 Task: Insert the text " He is a good boy.".
Action: Mouse moved to (109, 82)
Screenshot: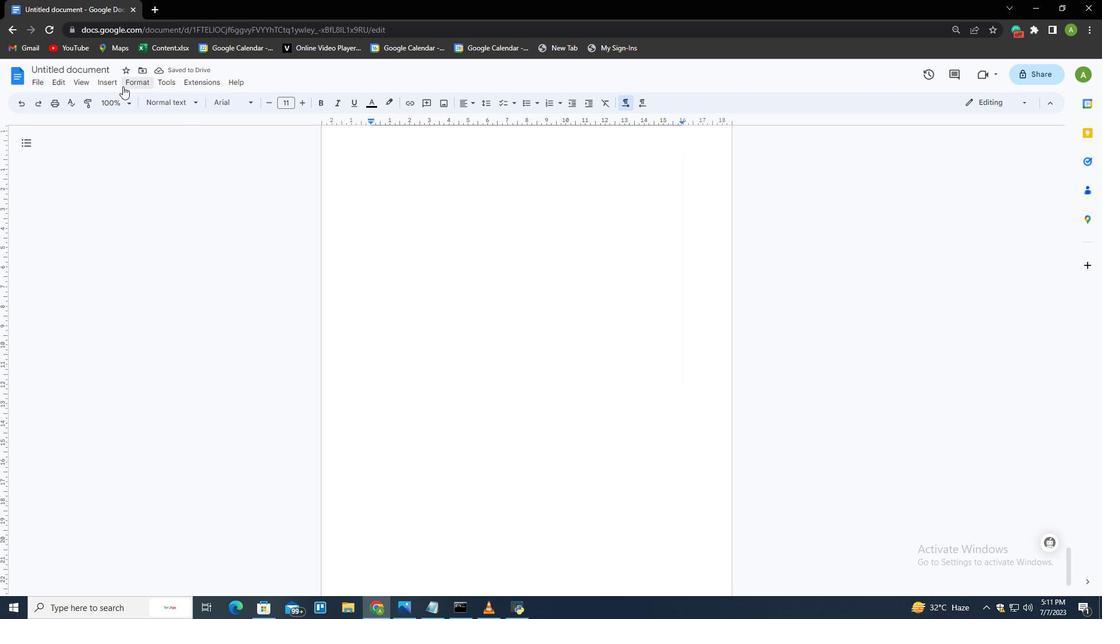 
Action: Mouse pressed left at (109, 82)
Screenshot: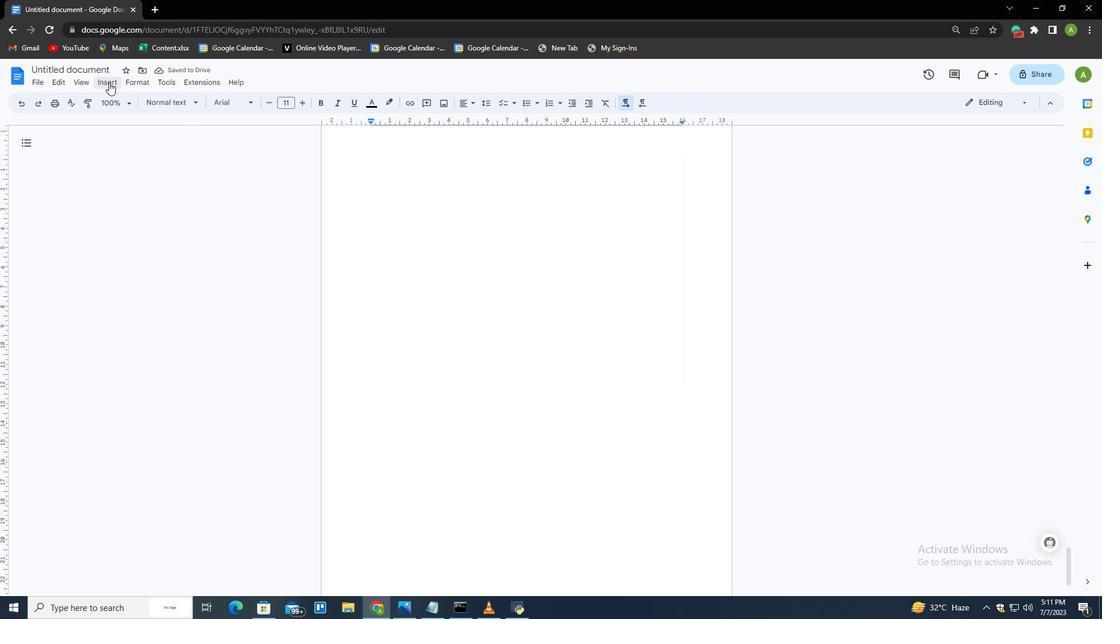 
Action: Mouse moved to (132, 133)
Screenshot: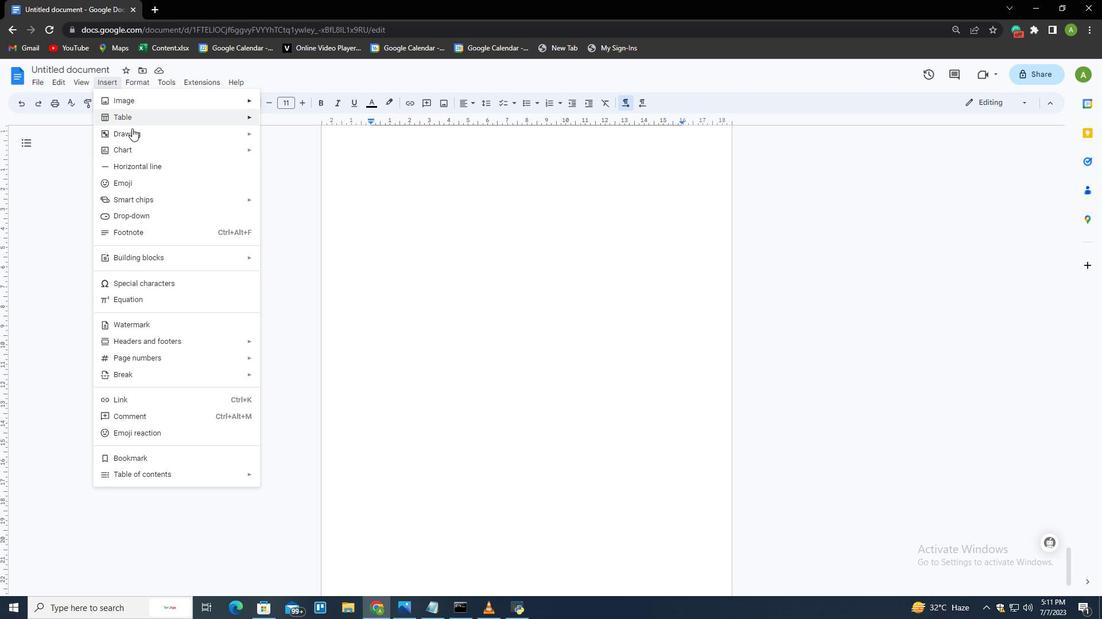 
Action: Mouse pressed left at (132, 133)
Screenshot: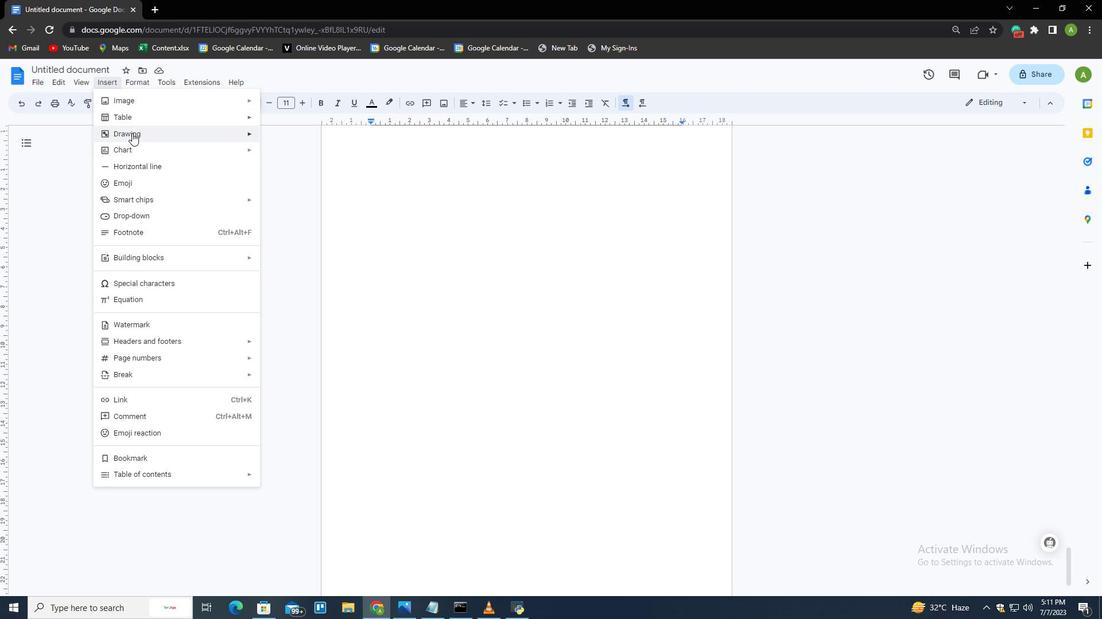 
Action: Mouse moved to (273, 133)
Screenshot: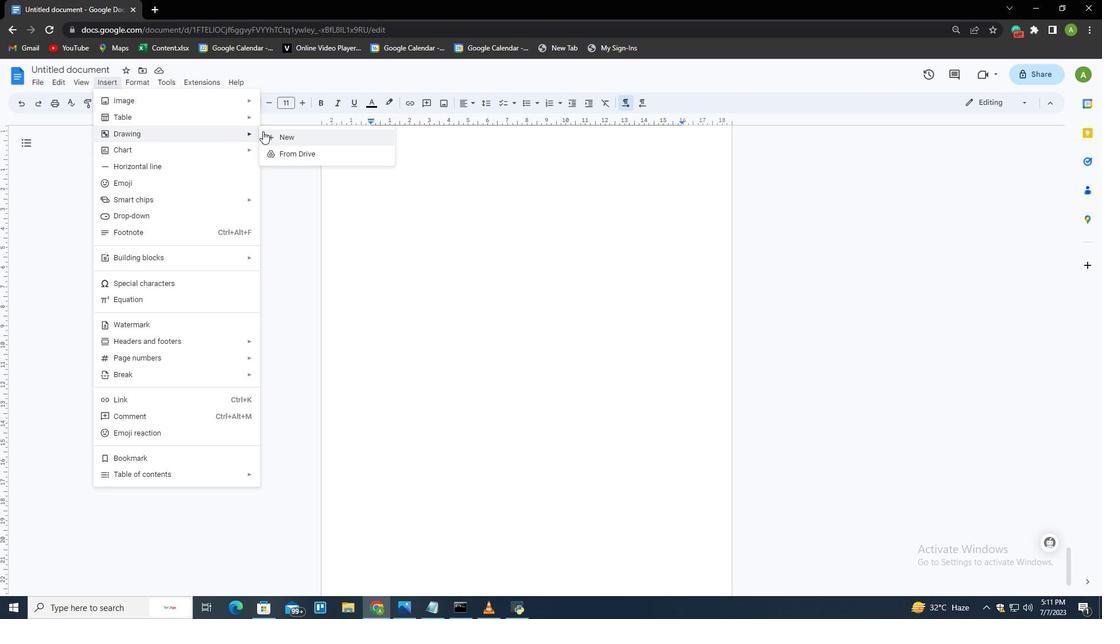 
Action: Mouse pressed left at (273, 133)
Screenshot: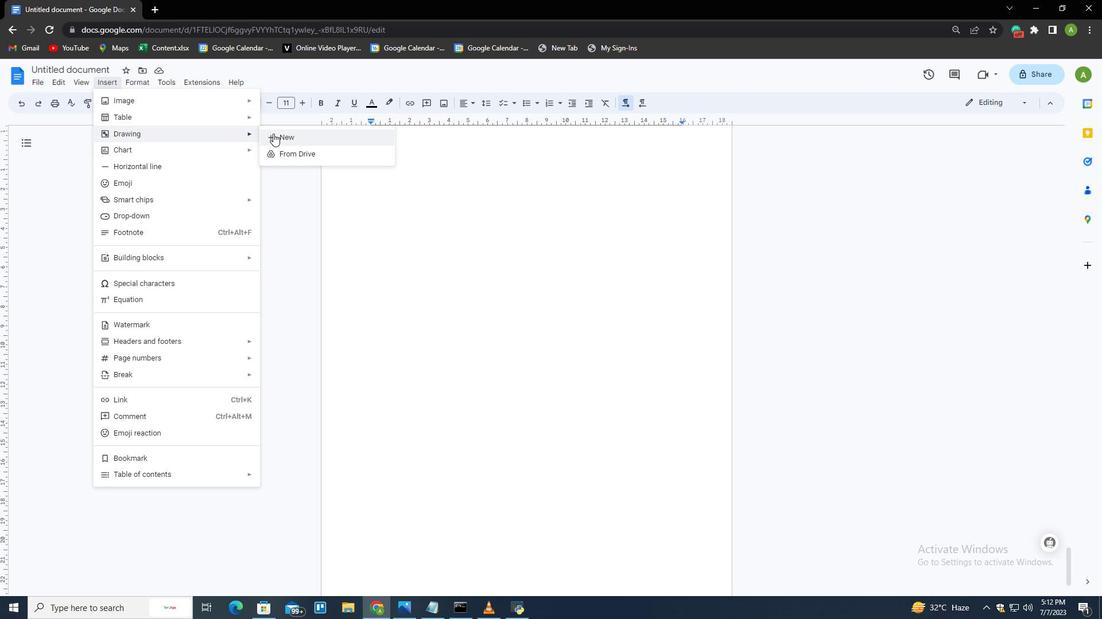 
Action: Mouse moved to (441, 129)
Screenshot: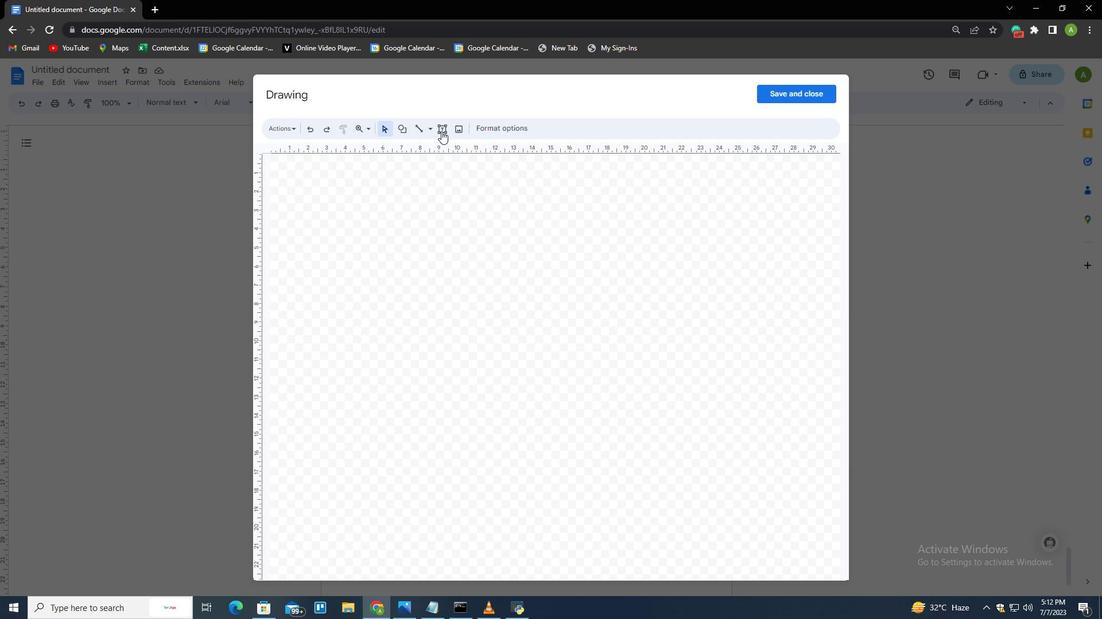 
Action: Mouse pressed left at (441, 129)
Screenshot: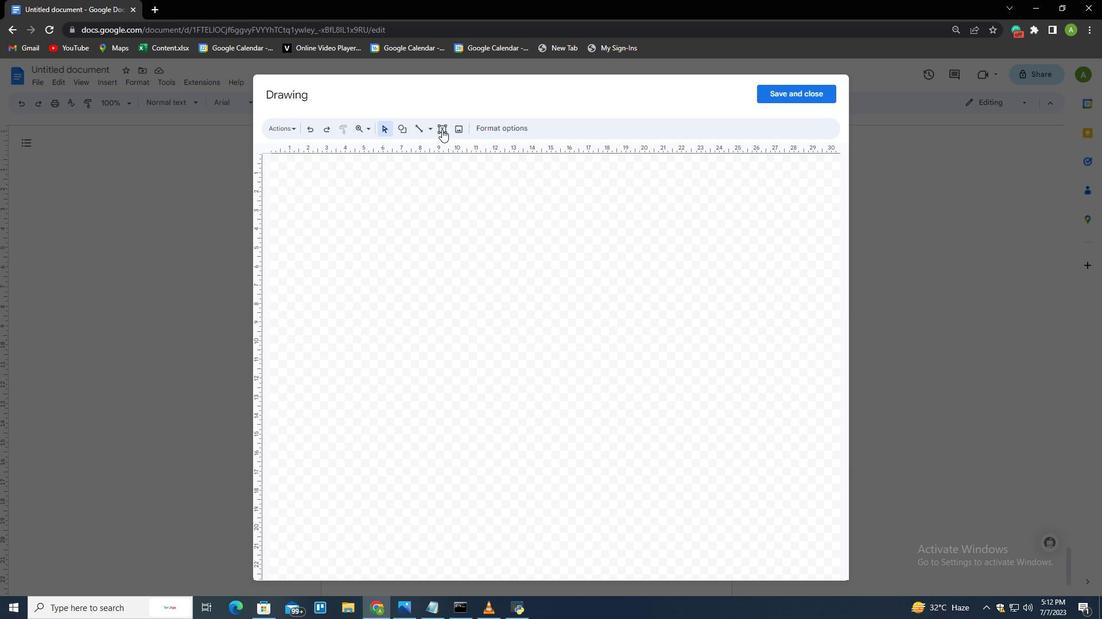 
Action: Mouse moved to (394, 265)
Screenshot: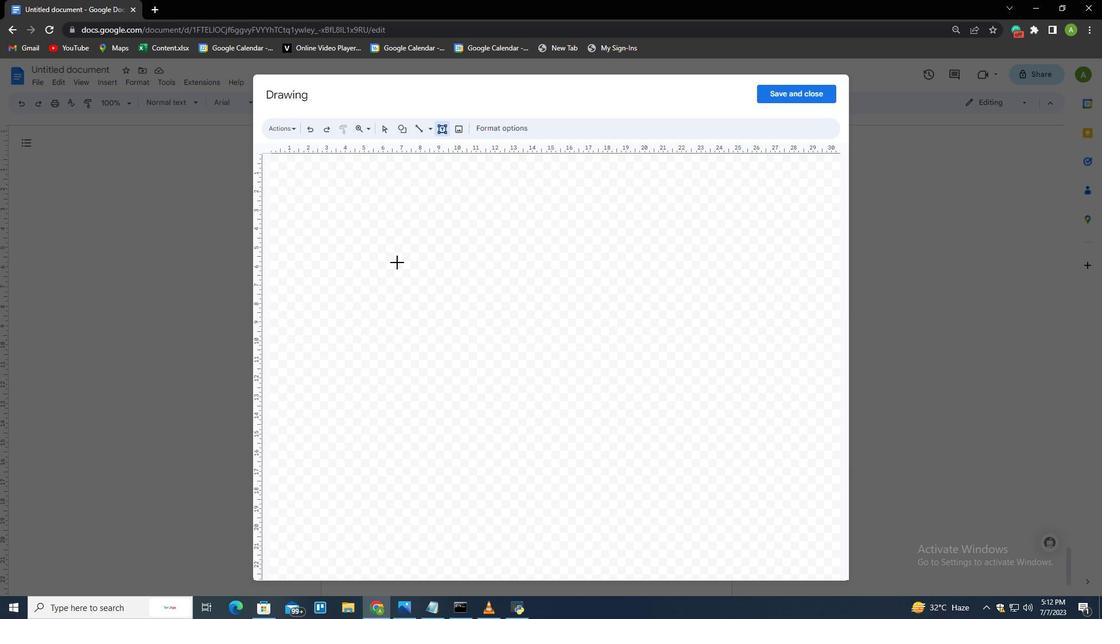 
Action: Mouse pressed left at (394, 265)
Screenshot: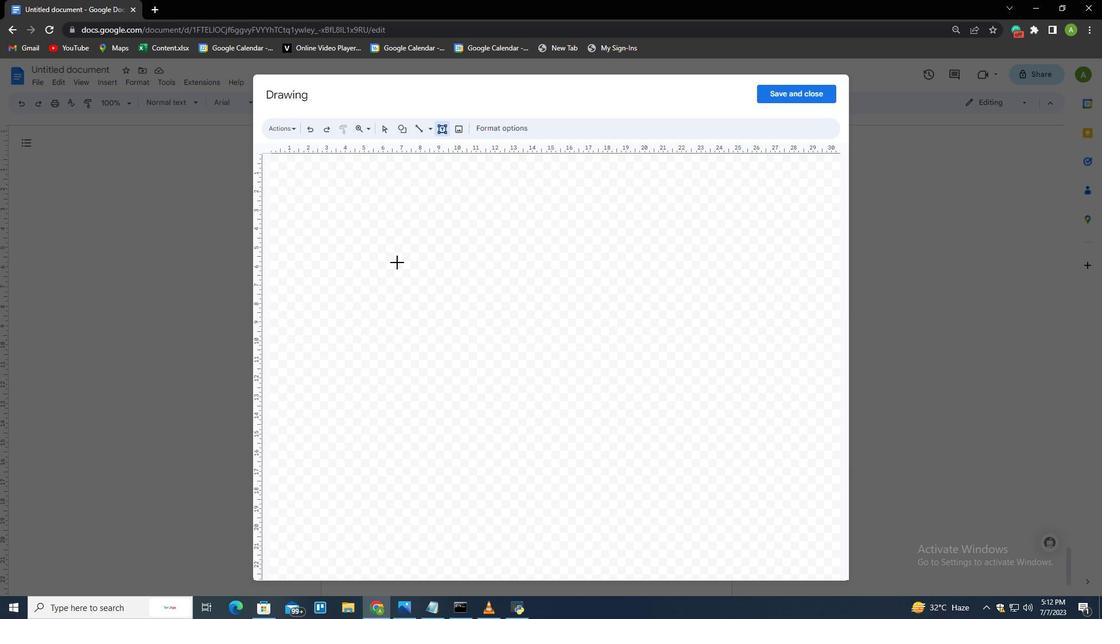 
Action: Mouse moved to (421, 287)
Screenshot: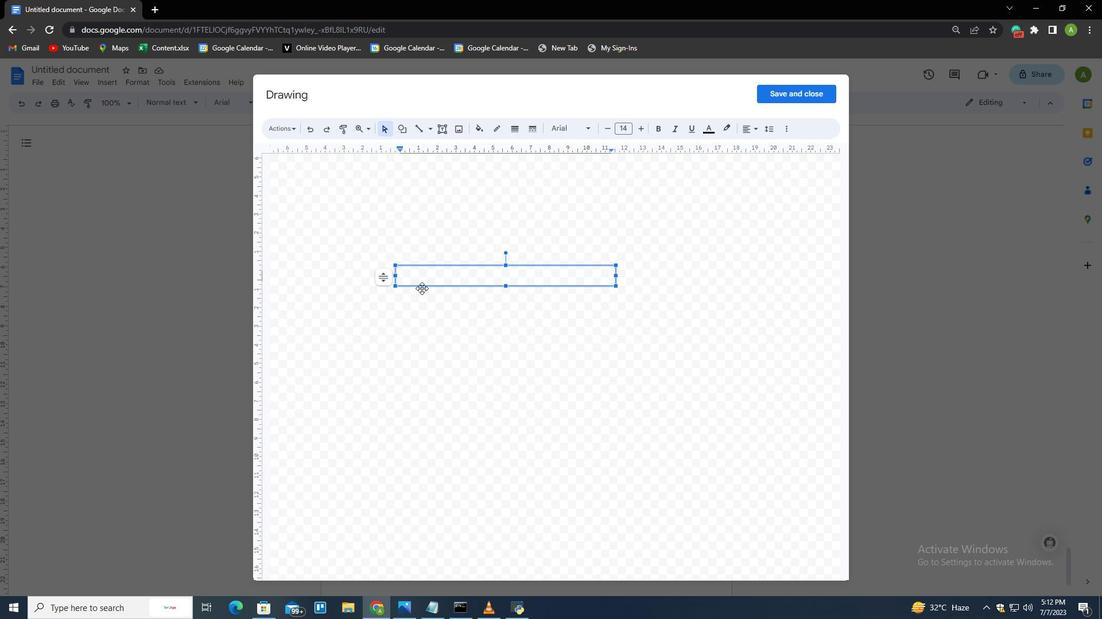 
Action: Key pressed <Key.shift>He<Key.space>is<Key.space>a<Key.space>good<Key.space>boy
Screenshot: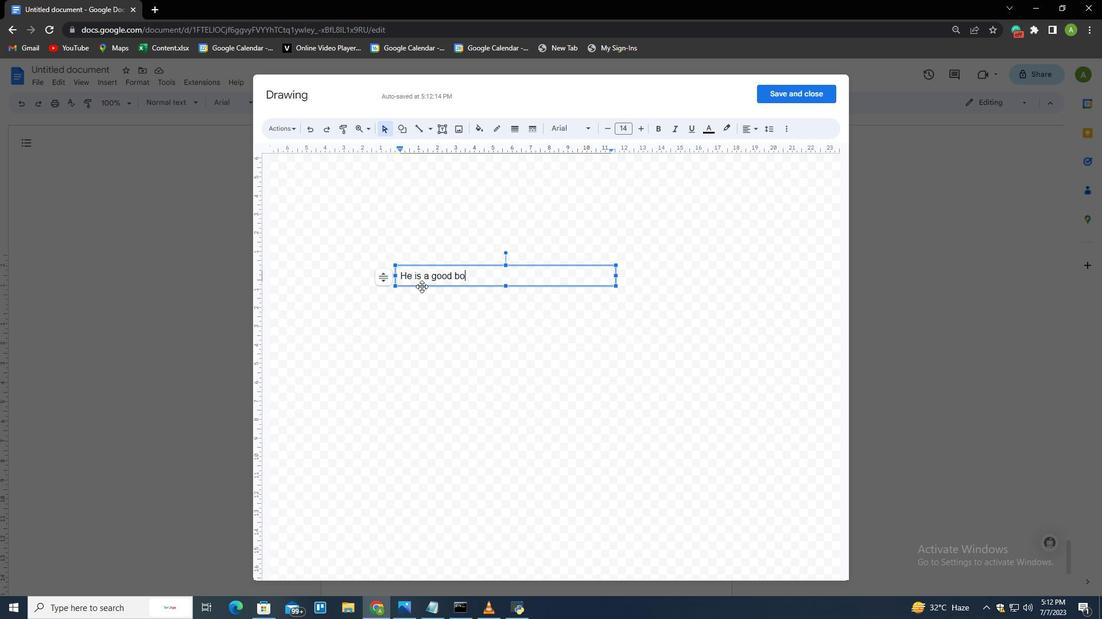 
Action: Mouse moved to (421, 286)
Screenshot: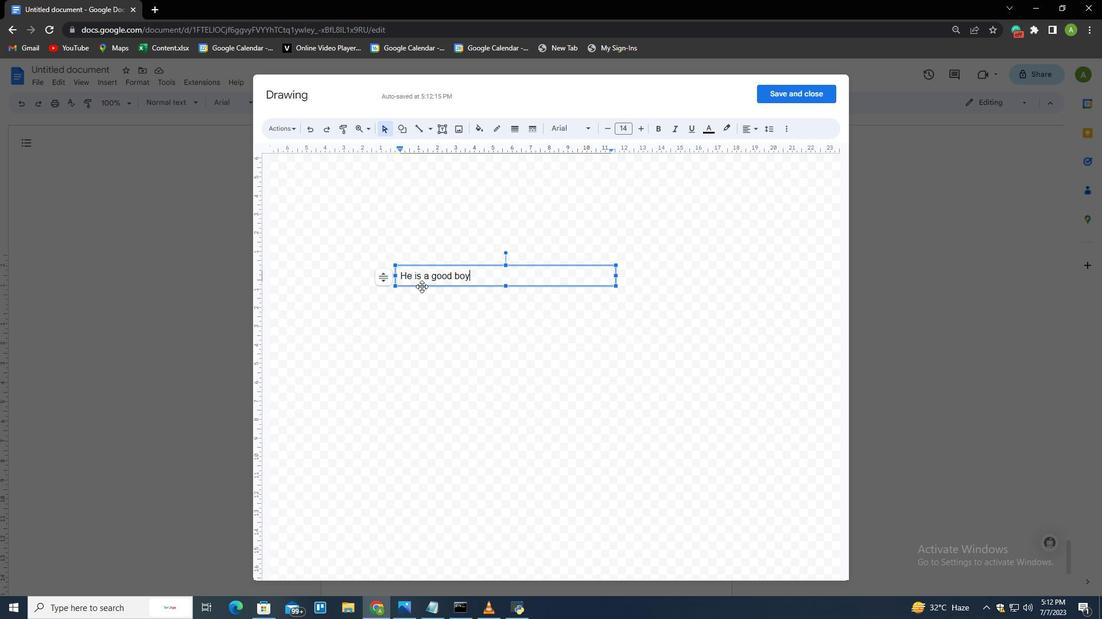 
Action: Key pressed .
Screenshot: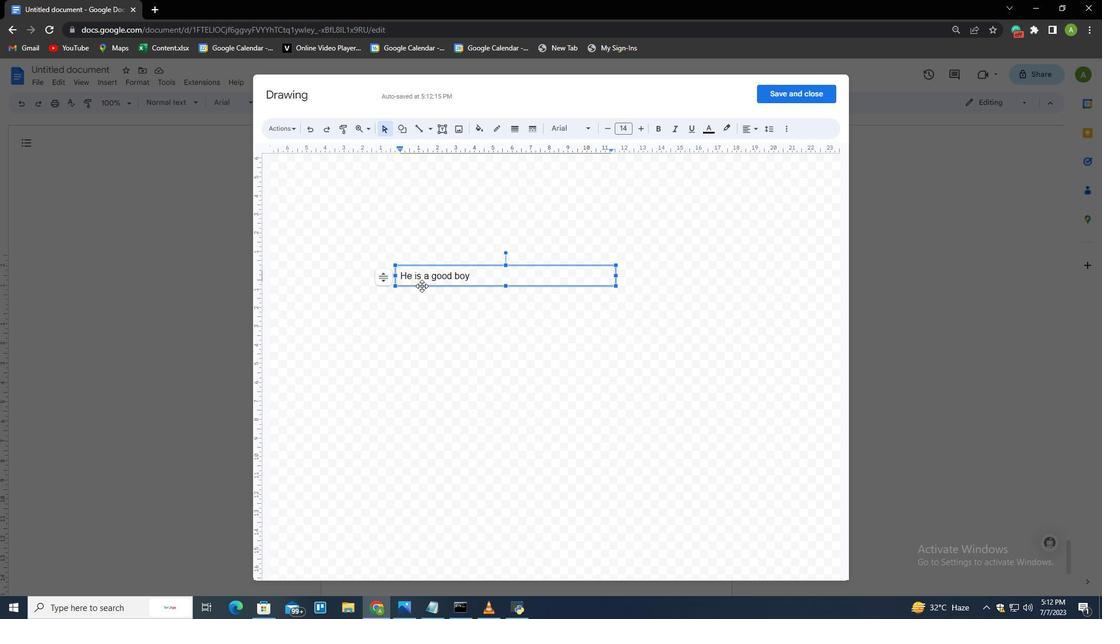 
Action: Mouse moved to (451, 246)
Screenshot: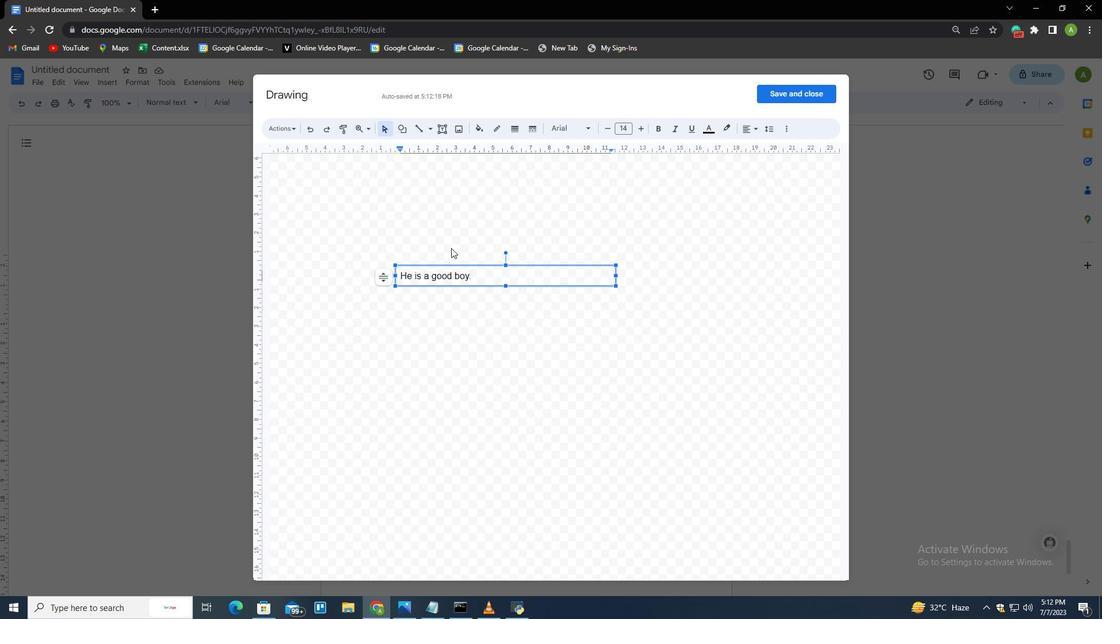 
Action: Mouse pressed left at (451, 246)
Screenshot: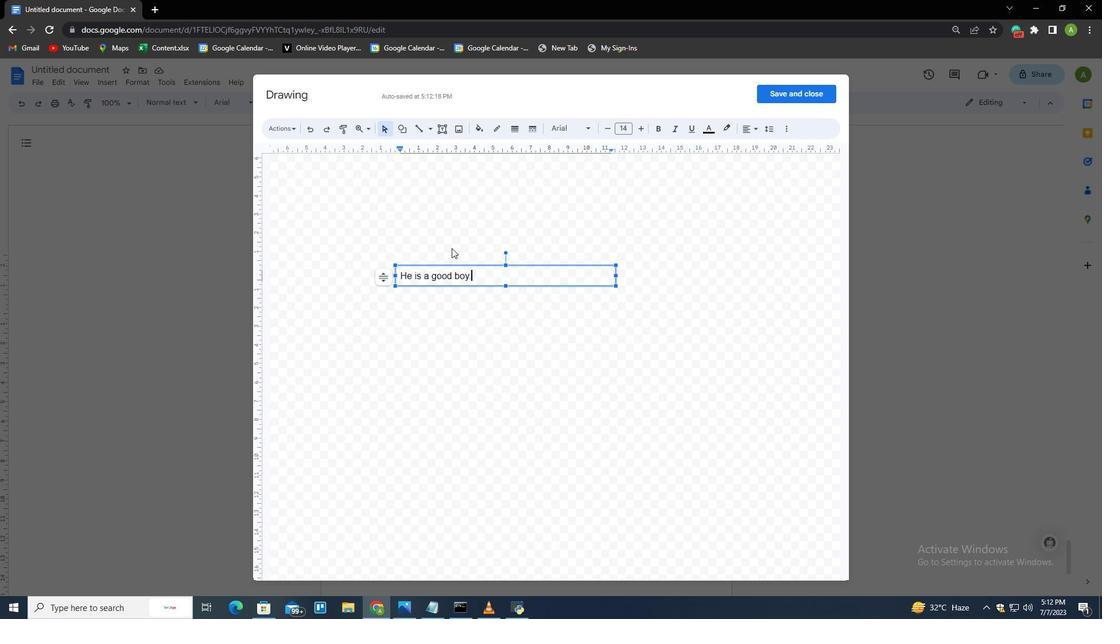 
Action: Mouse moved to (451, 246)
Screenshot: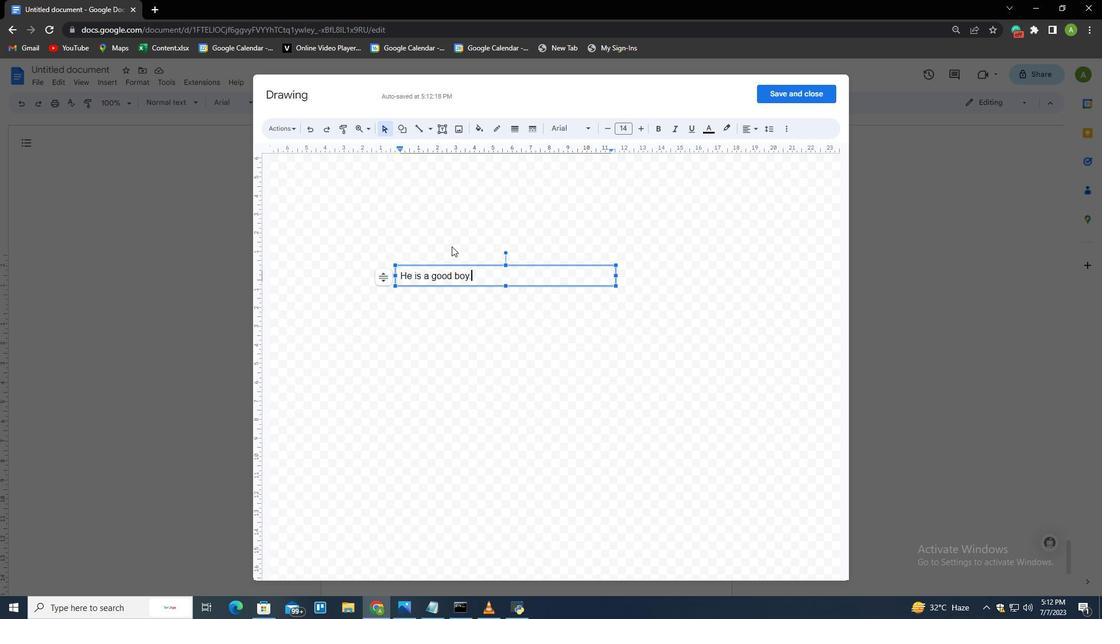 
